 Task: In the  document atlas. Add the mentioned hyperlink after second sentence in main content 'www.facebook.com' Insert the picture of  'Lotus' with name   Lotus.png  Change shape height to 4
Action: Mouse moved to (109, 31)
Screenshot: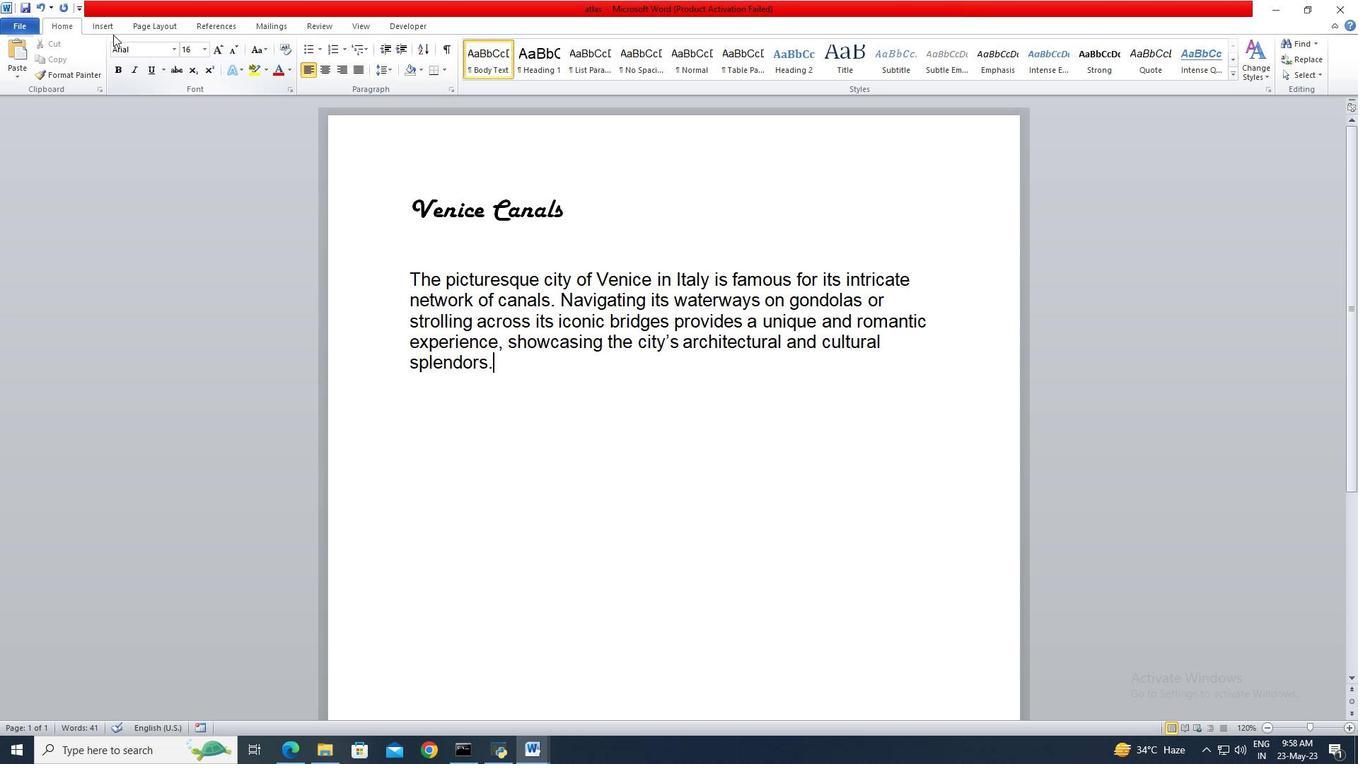 
Action: Mouse pressed left at (109, 31)
Screenshot: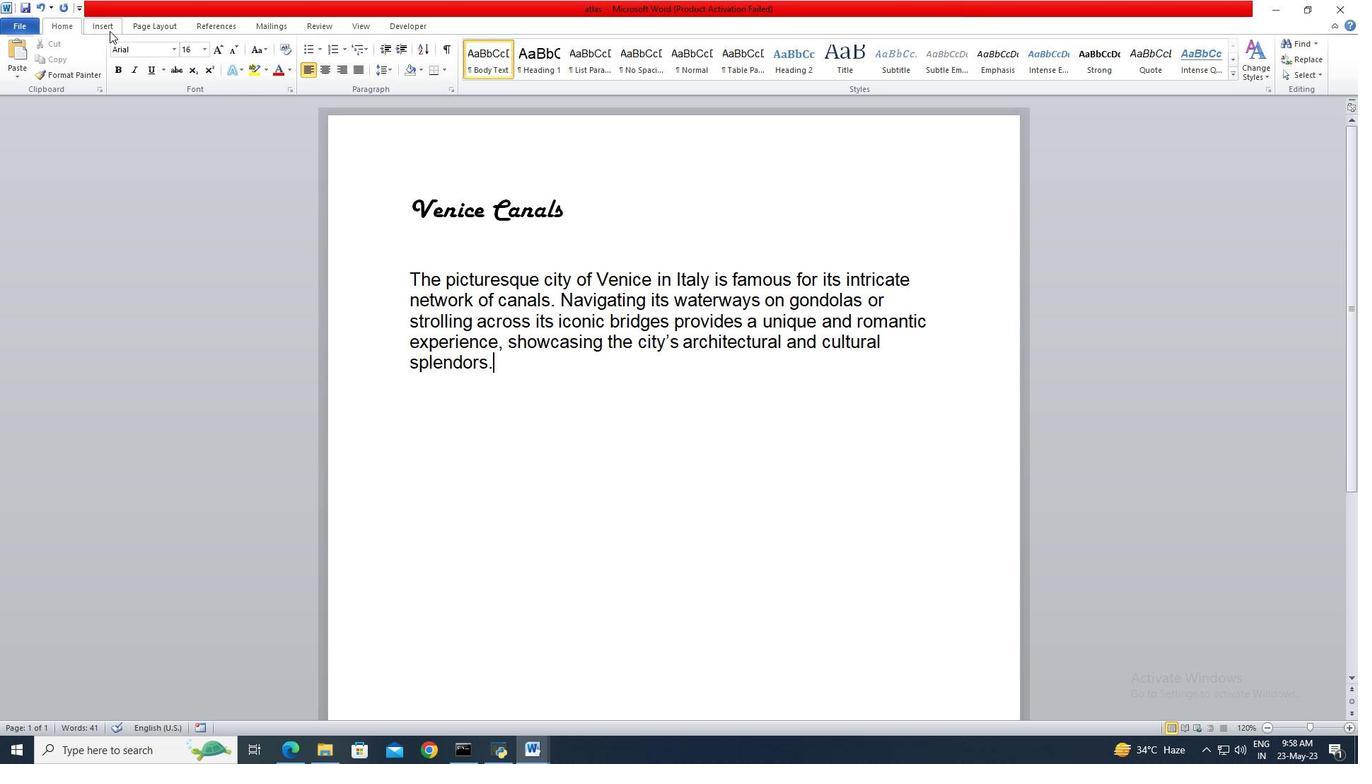 
Action: Mouse moved to (350, 67)
Screenshot: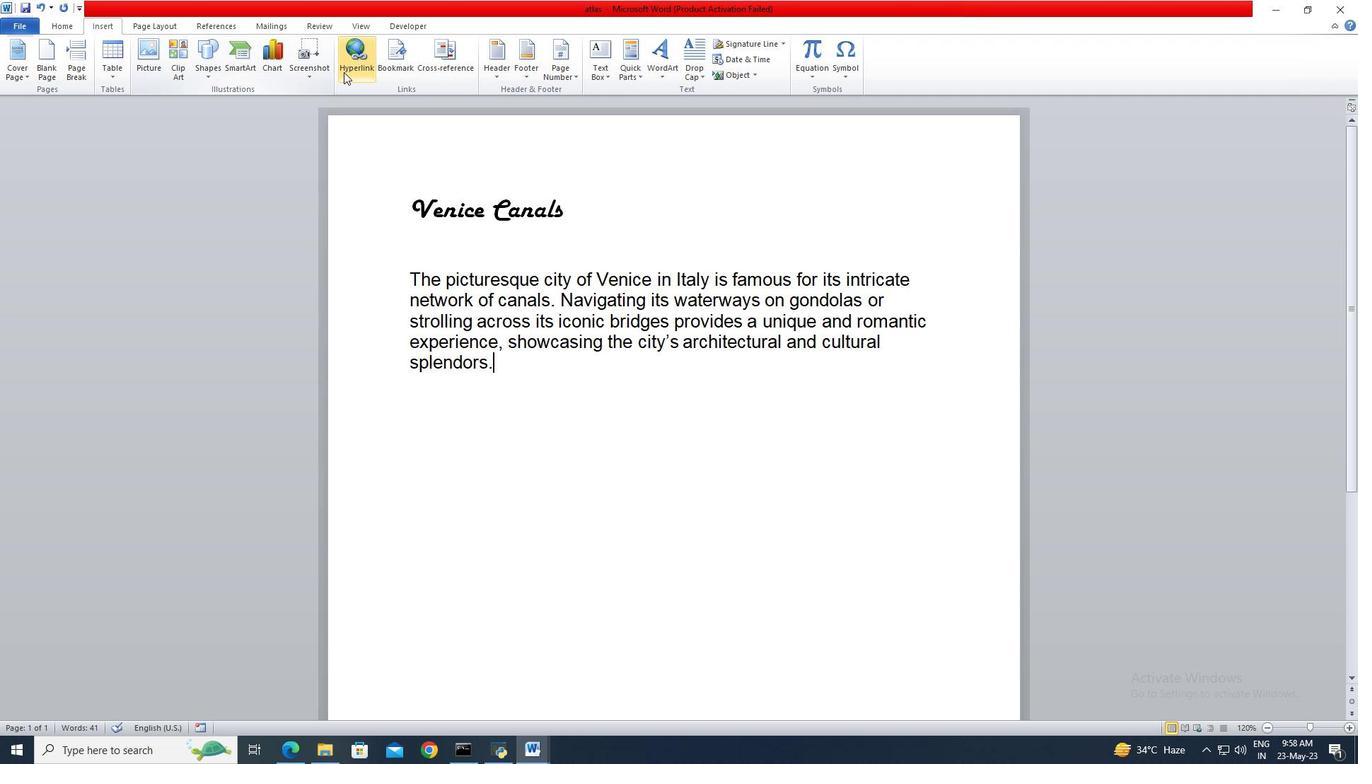 
Action: Mouse pressed left at (350, 67)
Screenshot: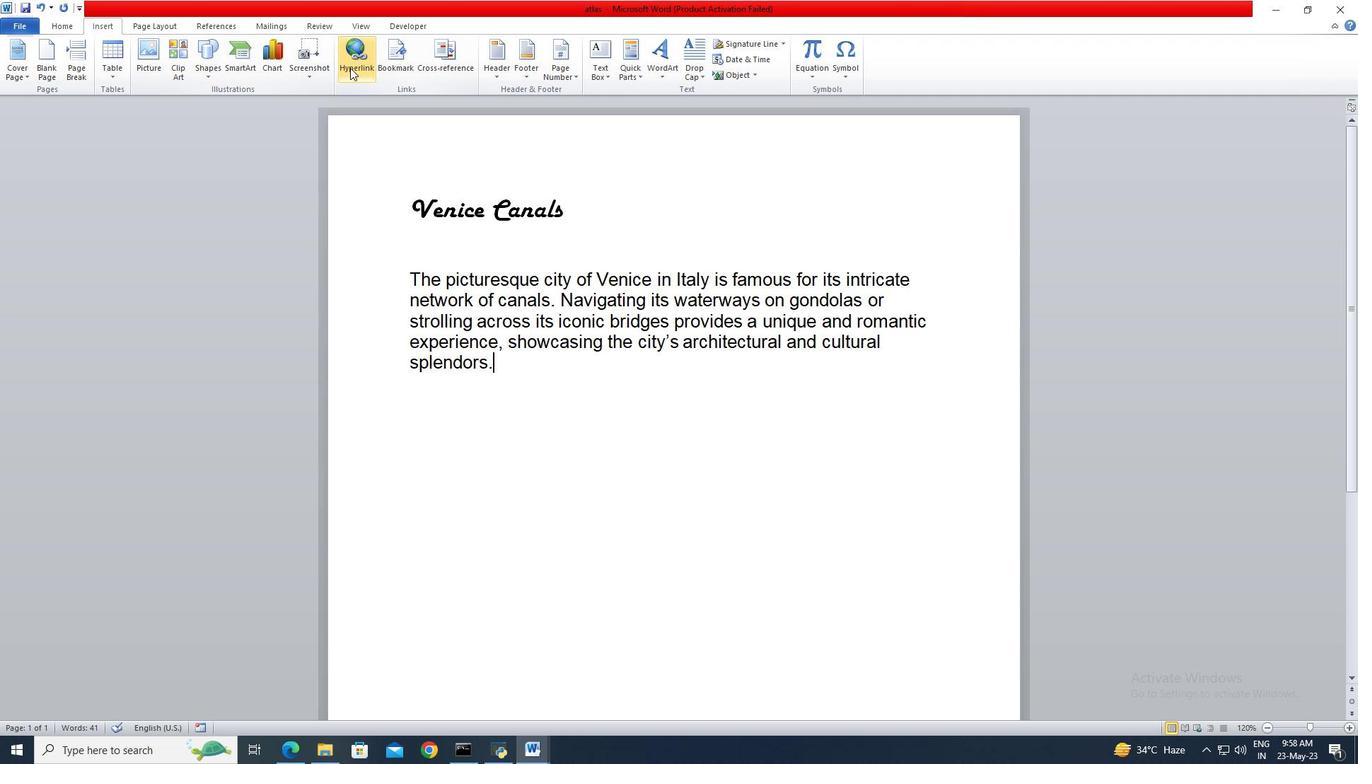
Action: Mouse moved to (588, 433)
Screenshot: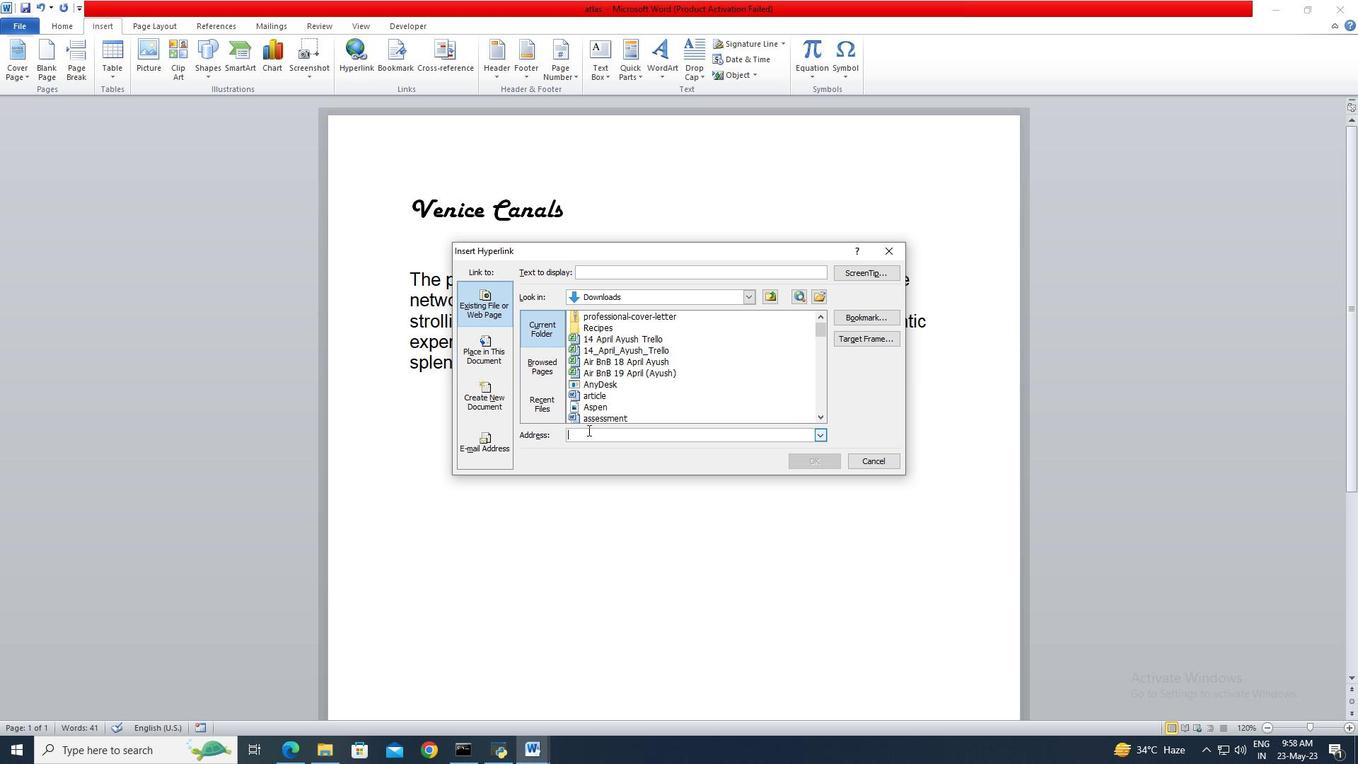 
Action: Mouse pressed left at (588, 433)
Screenshot: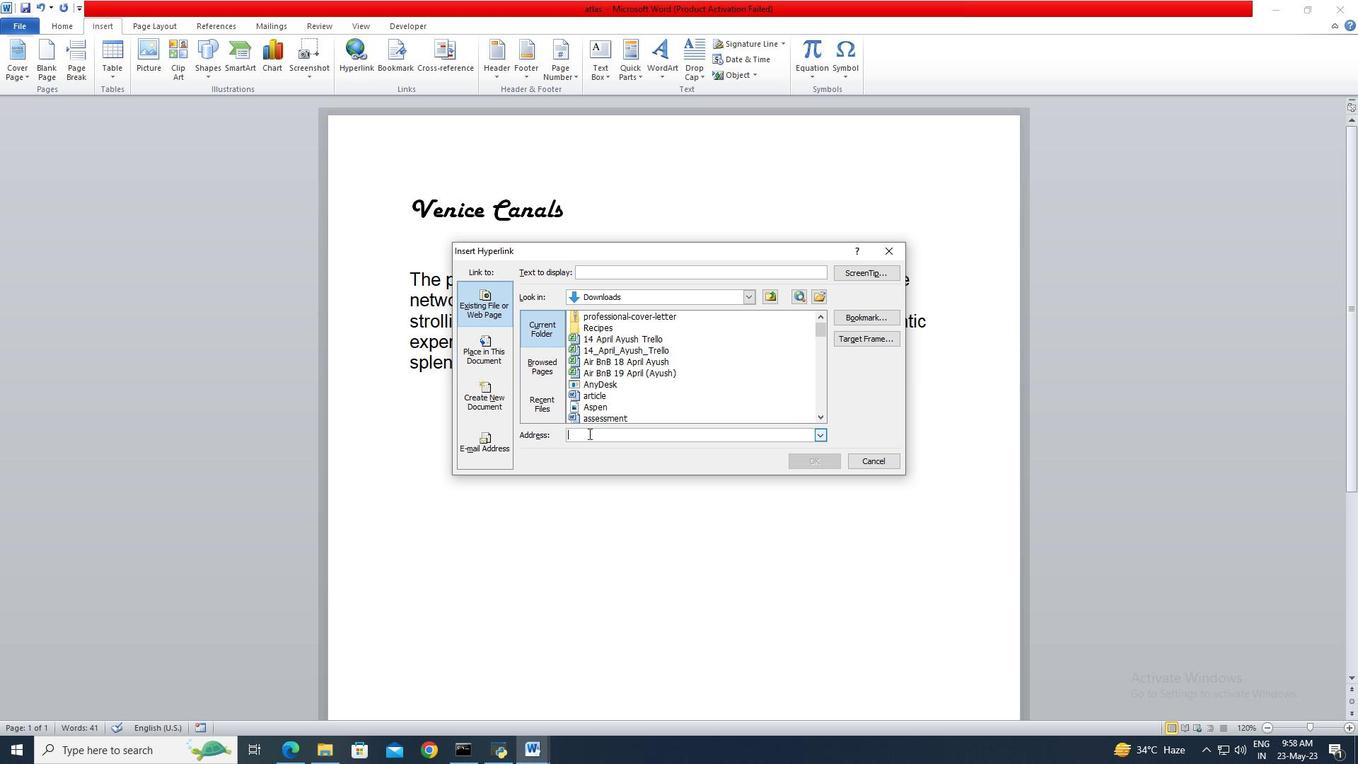 
Action: Key pressed www.facebook.com
Screenshot: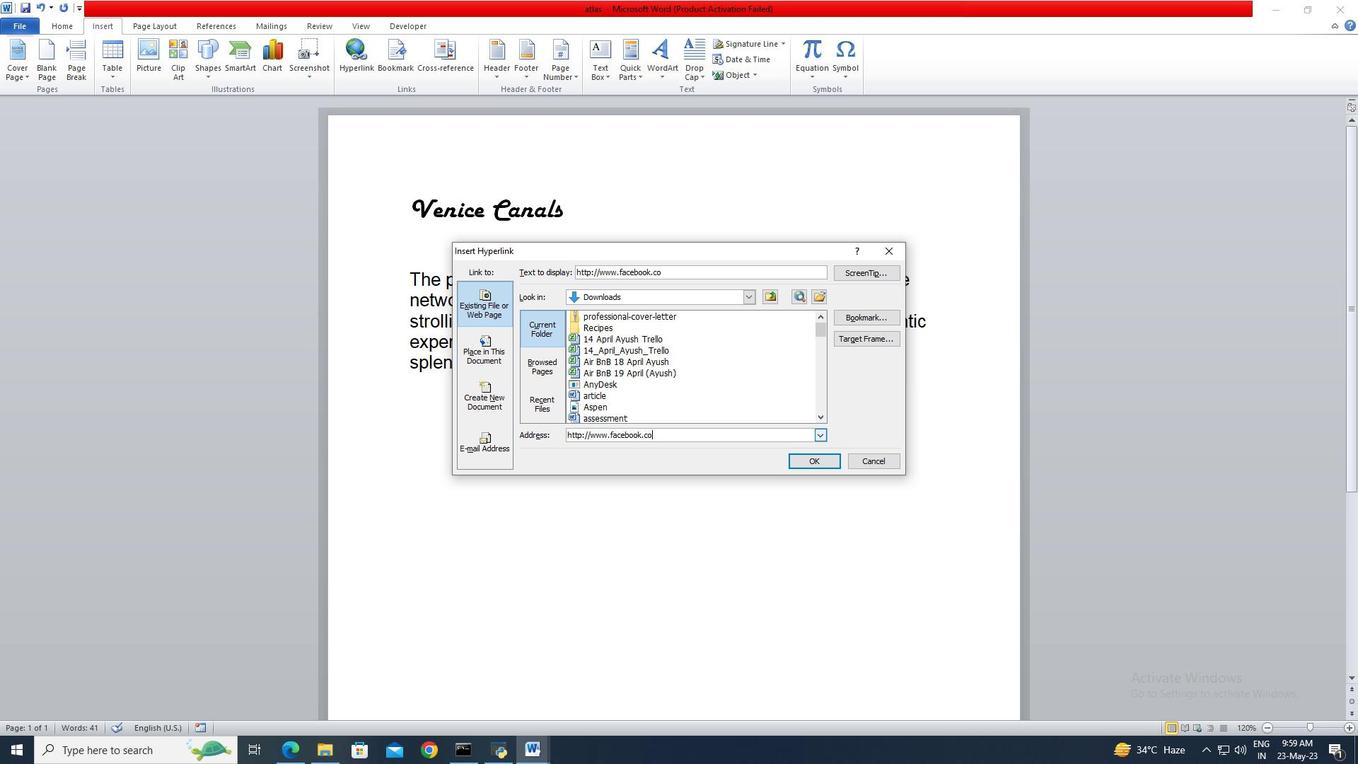 
Action: Mouse moved to (797, 462)
Screenshot: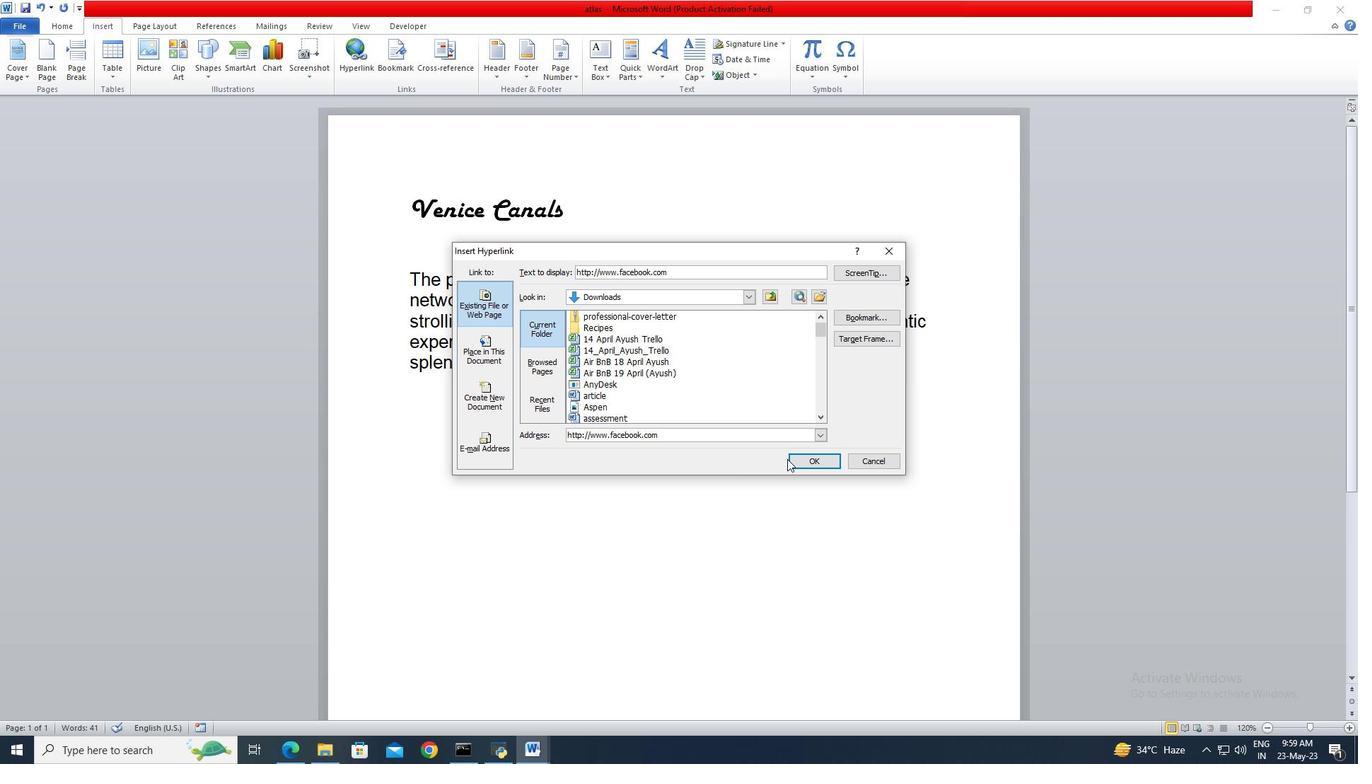 
Action: Mouse pressed left at (797, 462)
Screenshot: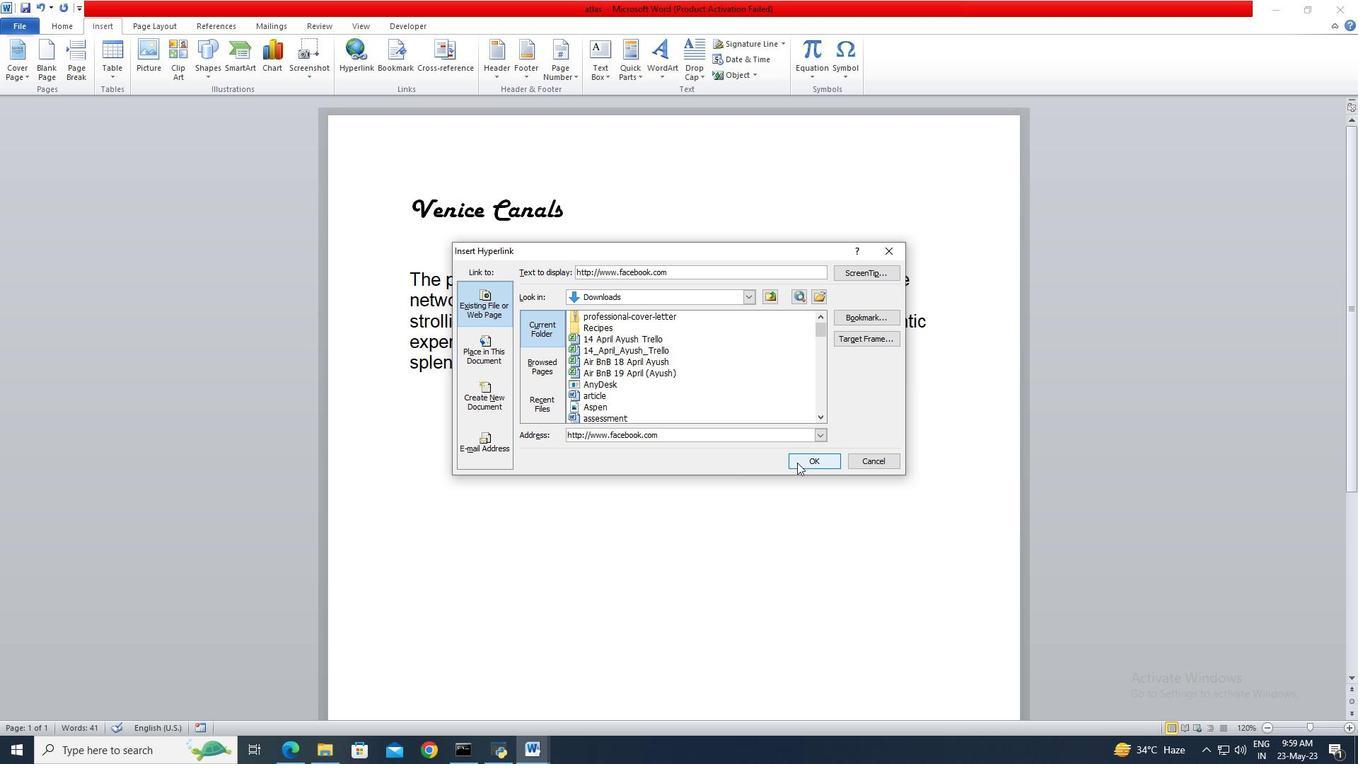 
Action: Mouse moved to (789, 462)
Screenshot: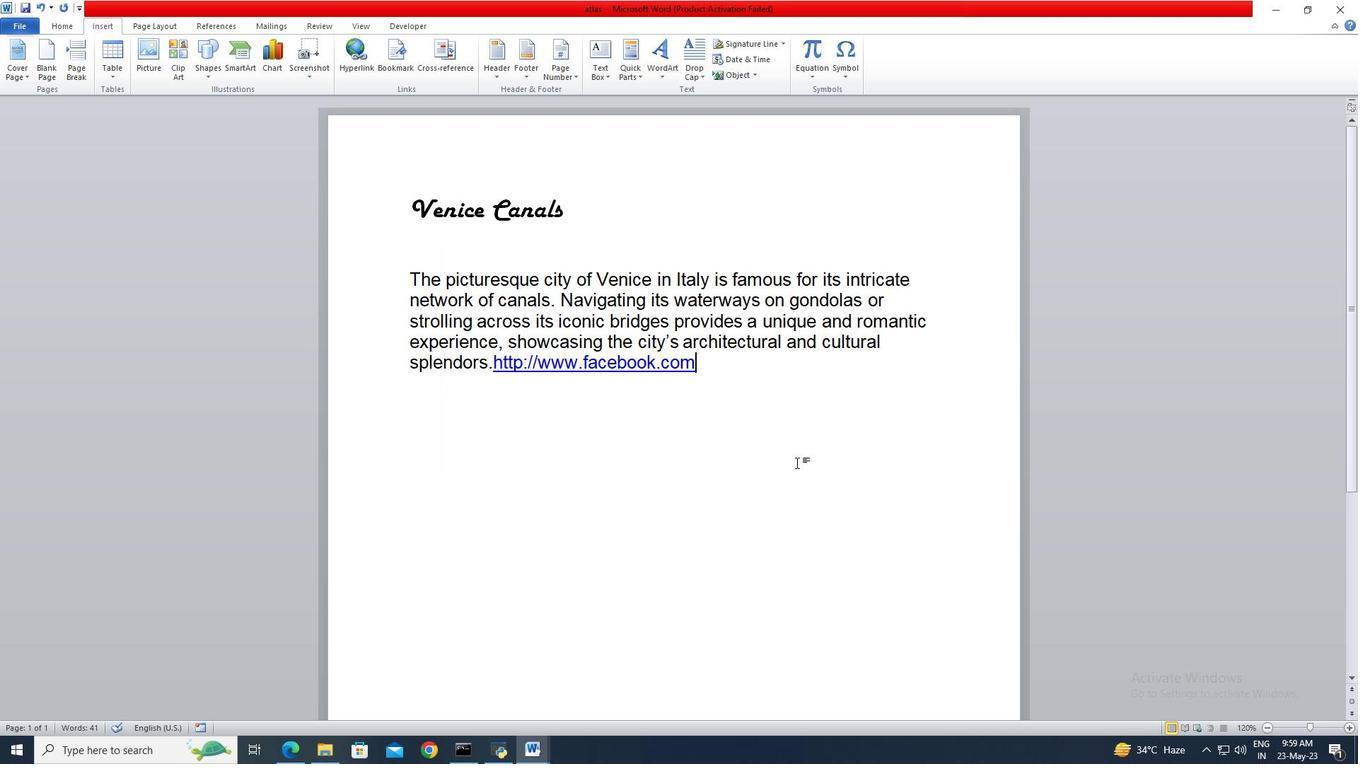 
Action: Key pressed <Key.enter><Key.enter>
Screenshot: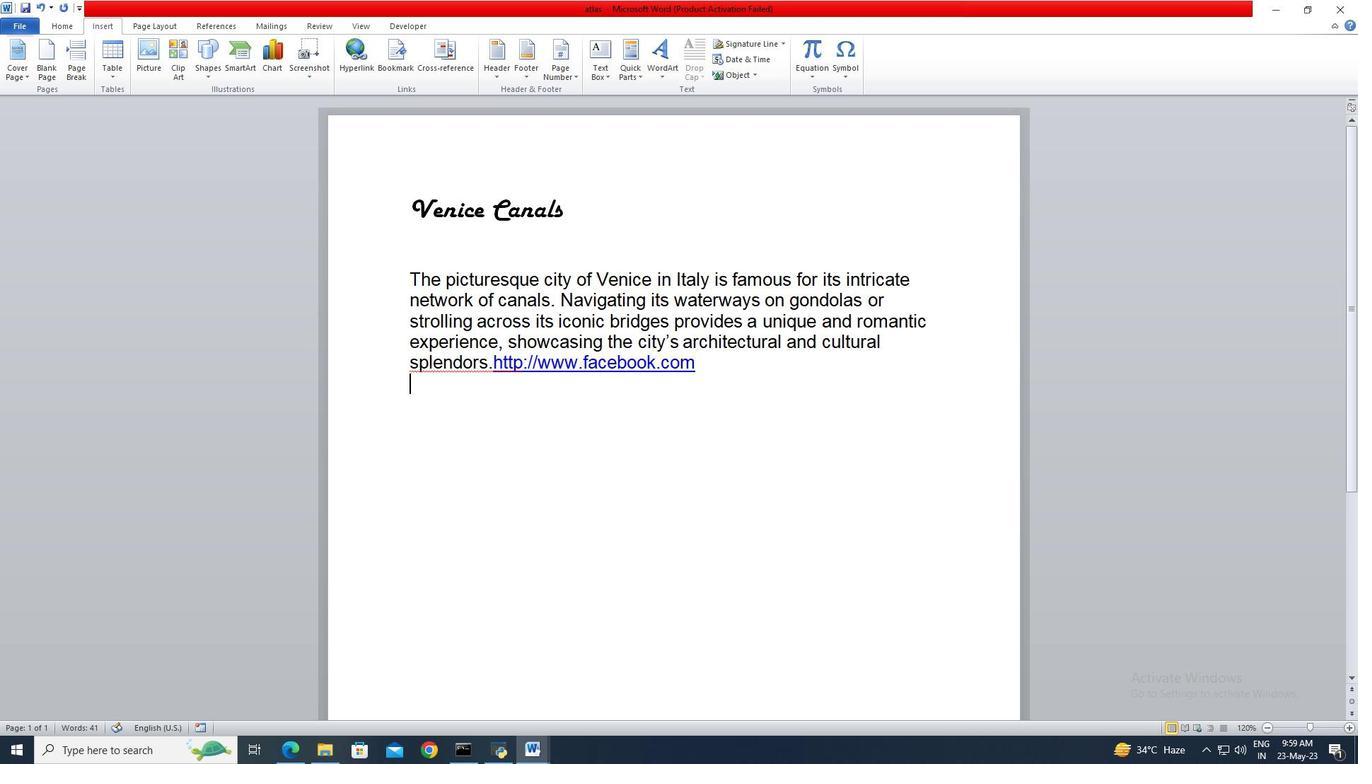 
Action: Mouse moved to (152, 57)
Screenshot: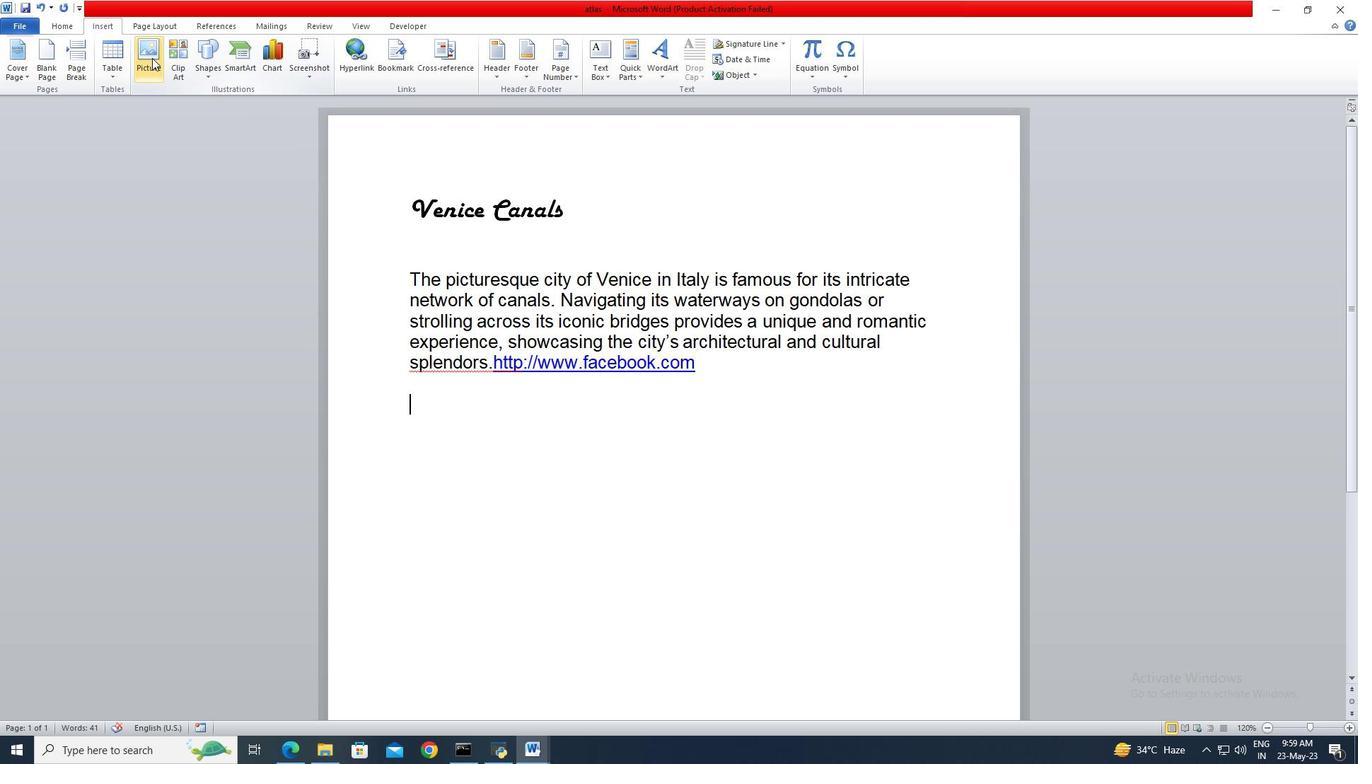 
Action: Mouse pressed left at (152, 57)
Screenshot: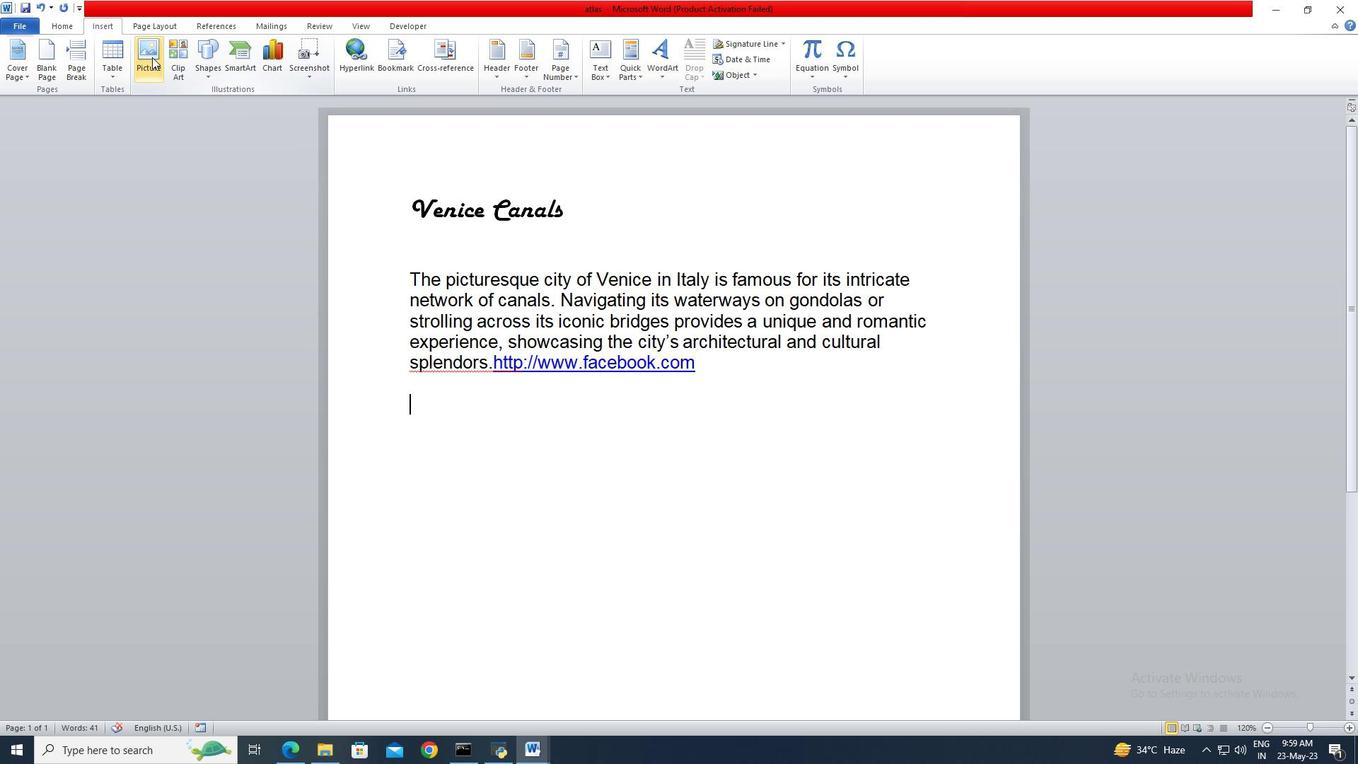 
Action: Mouse moved to (84, 200)
Screenshot: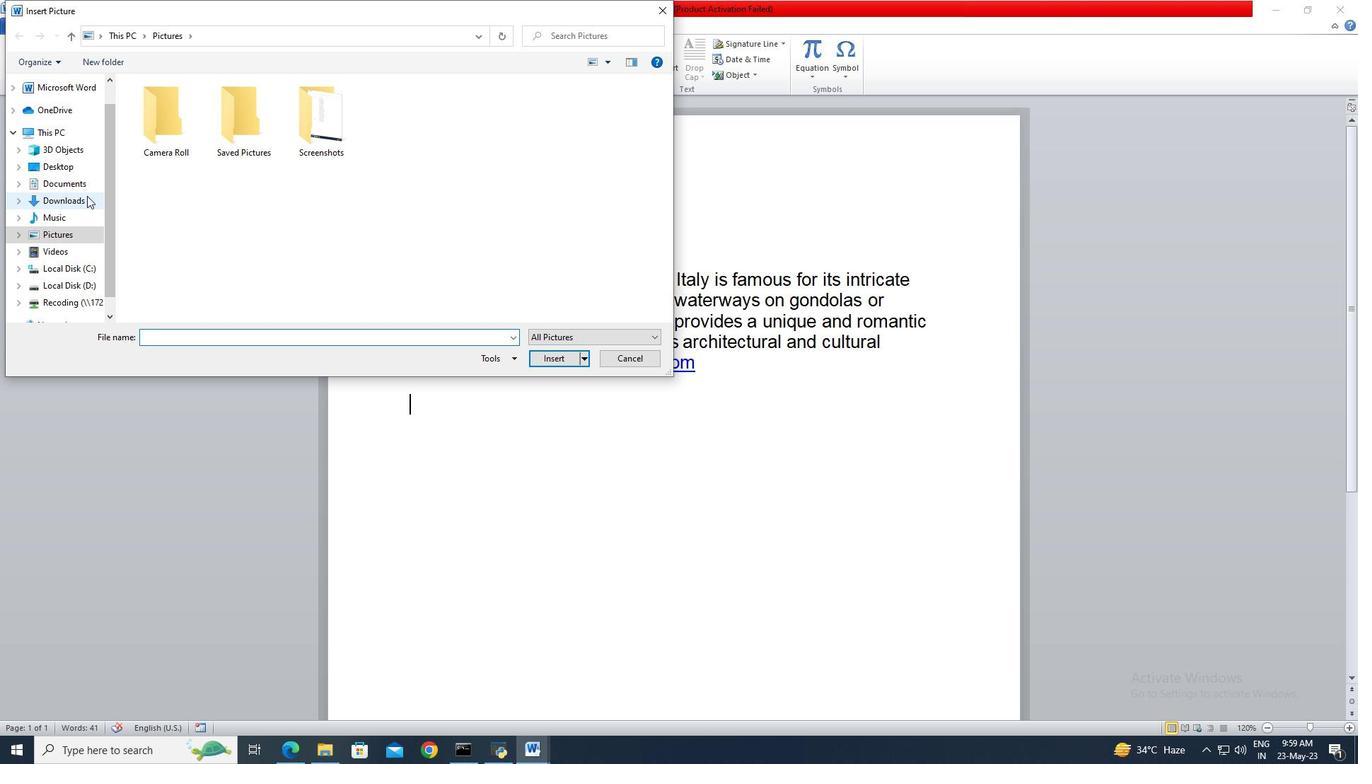 
Action: Mouse pressed left at (84, 200)
Screenshot: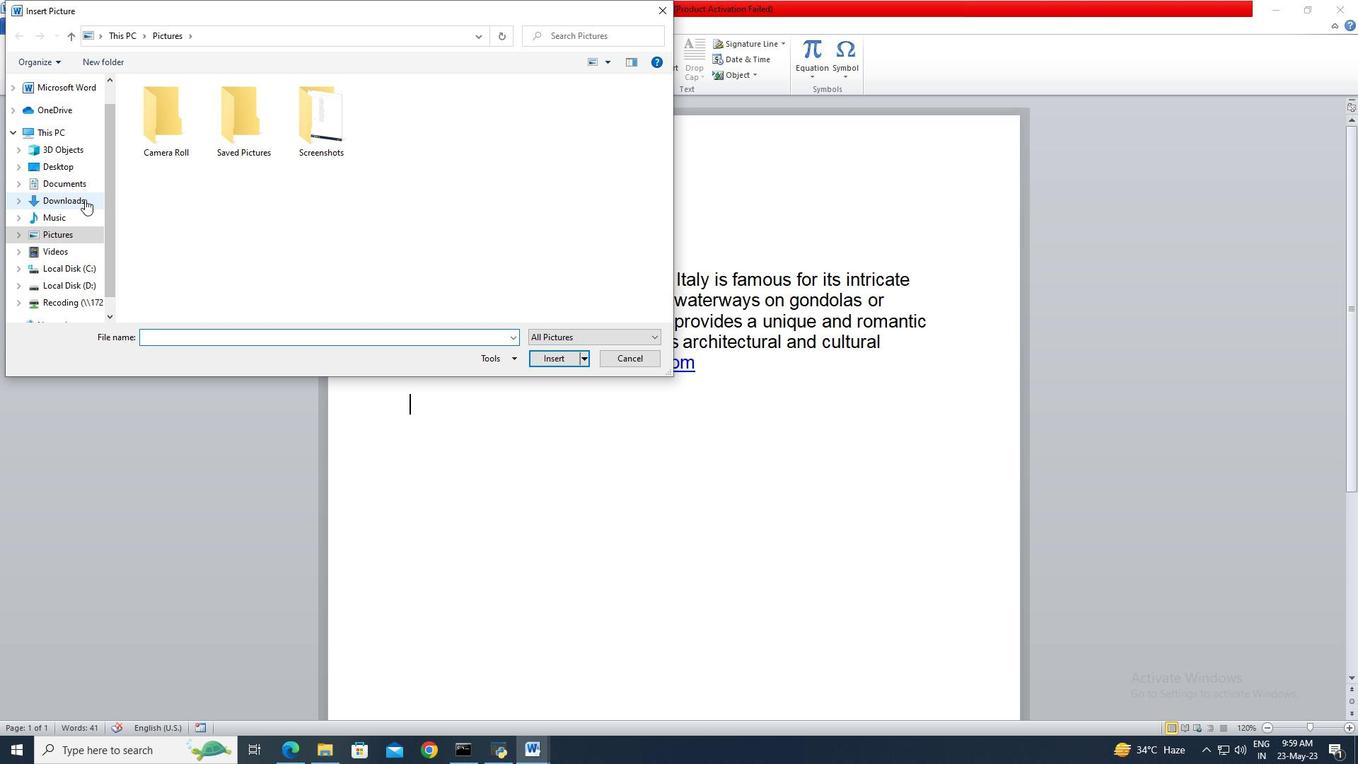 
Action: Mouse moved to (165, 128)
Screenshot: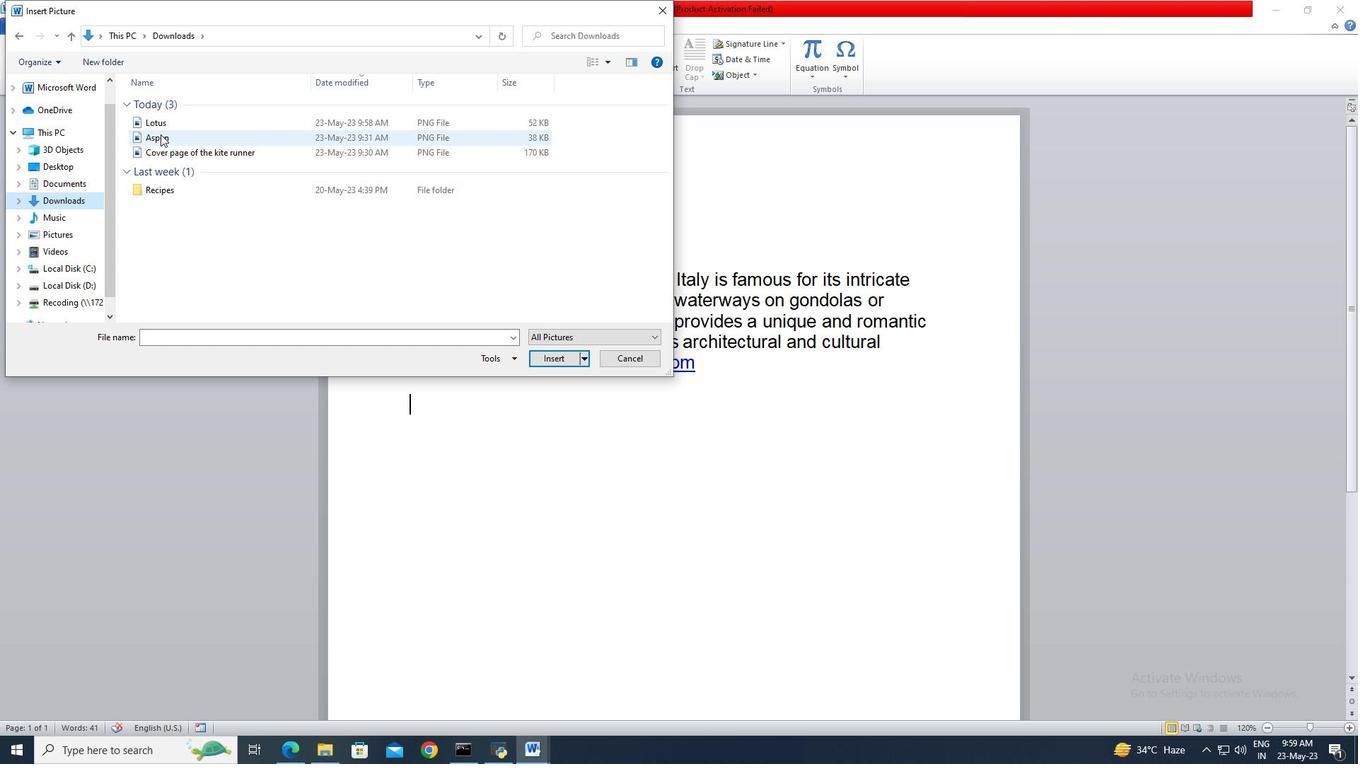 
Action: Mouse pressed left at (165, 128)
Screenshot: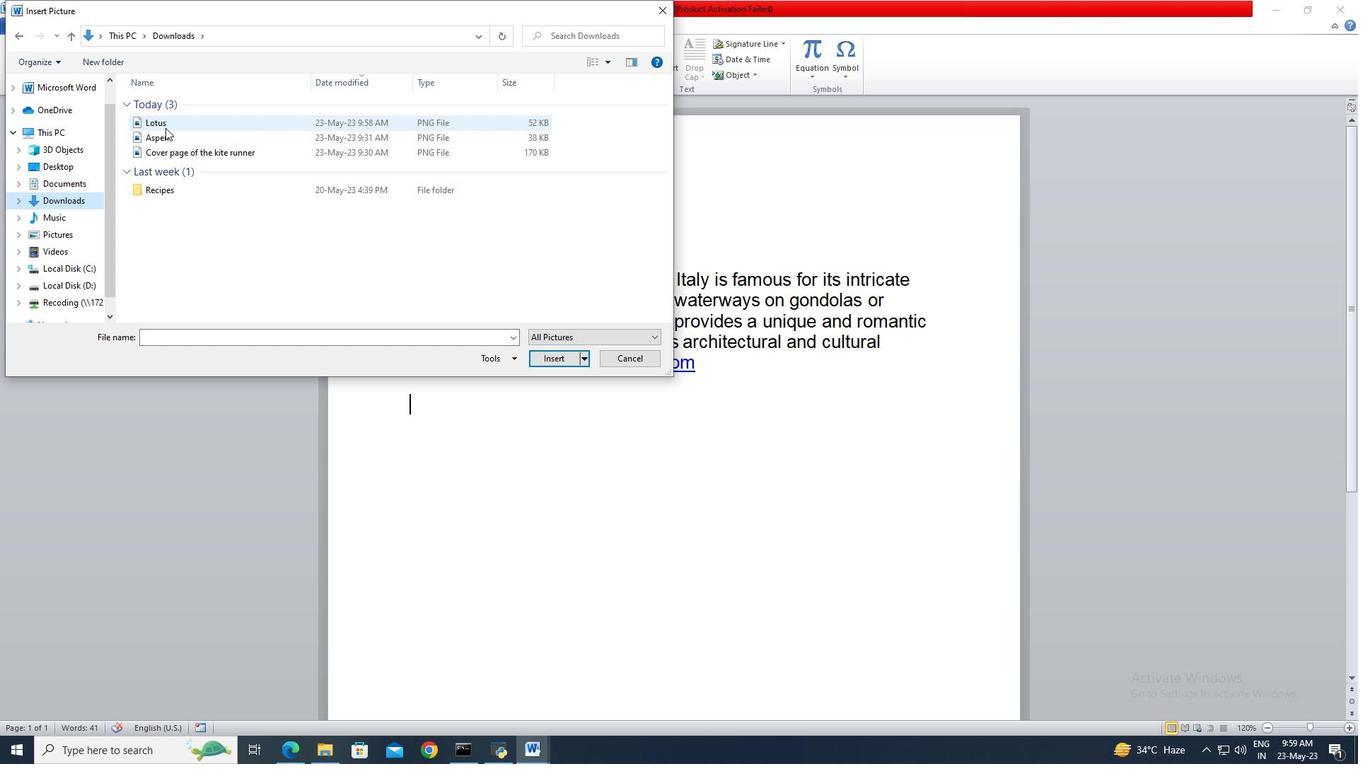 
Action: Mouse moved to (547, 365)
Screenshot: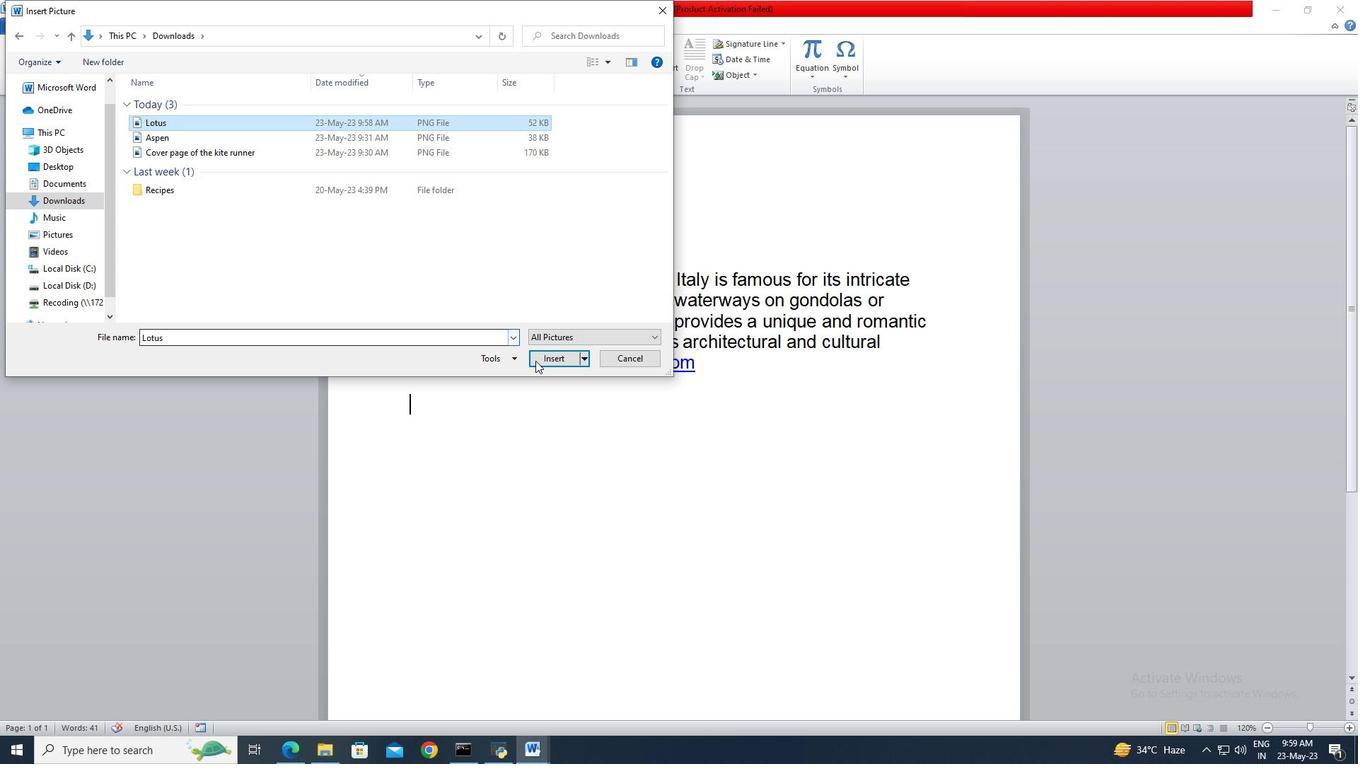 
Action: Mouse pressed left at (547, 365)
Screenshot: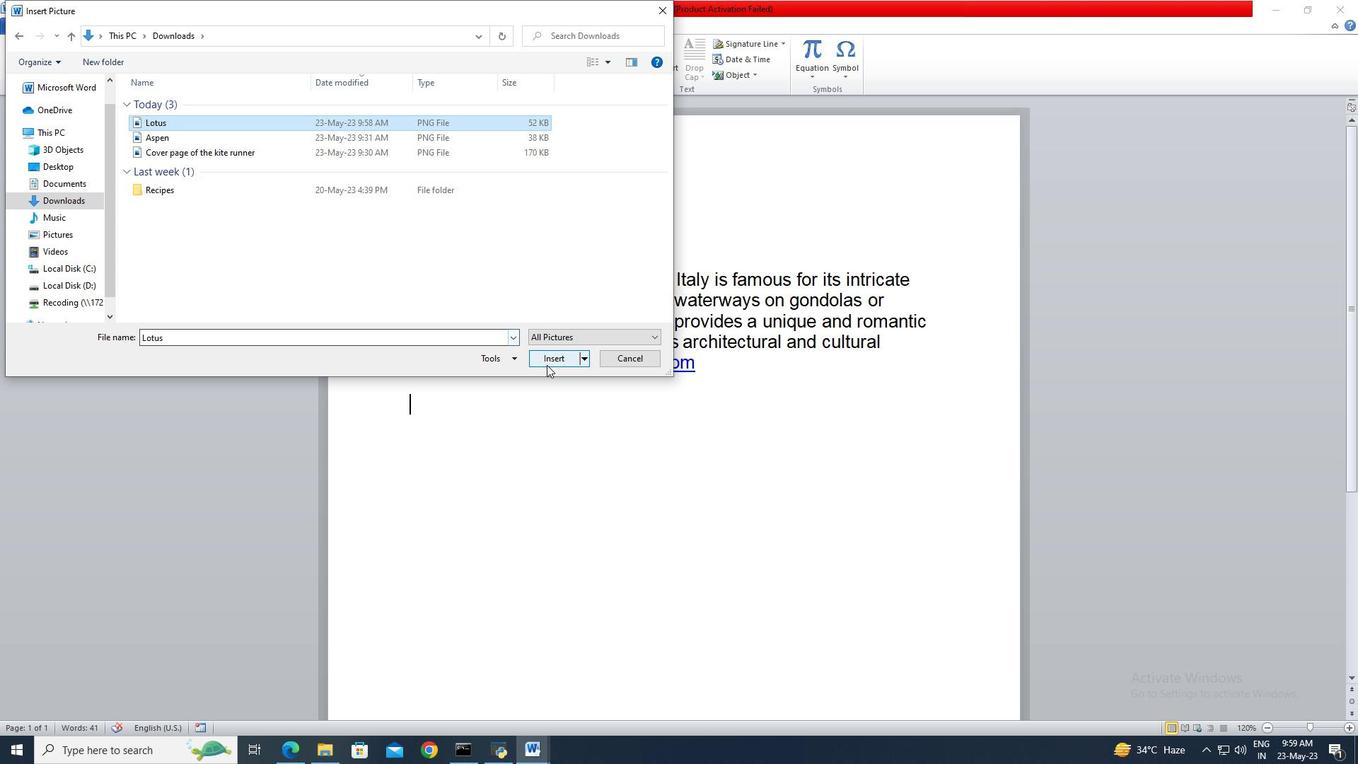
Action: Mouse moved to (1330, 47)
Screenshot: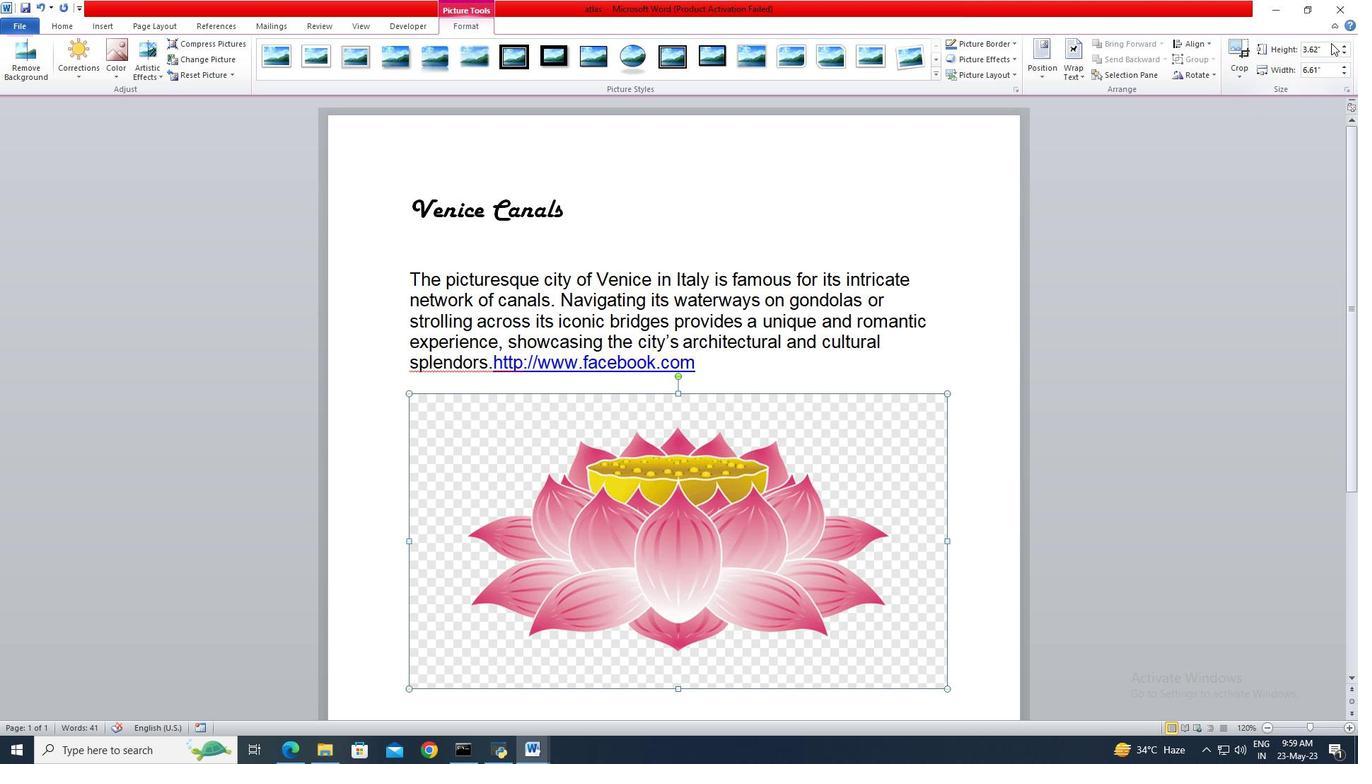 
Action: Mouse pressed left at (1330, 47)
Screenshot: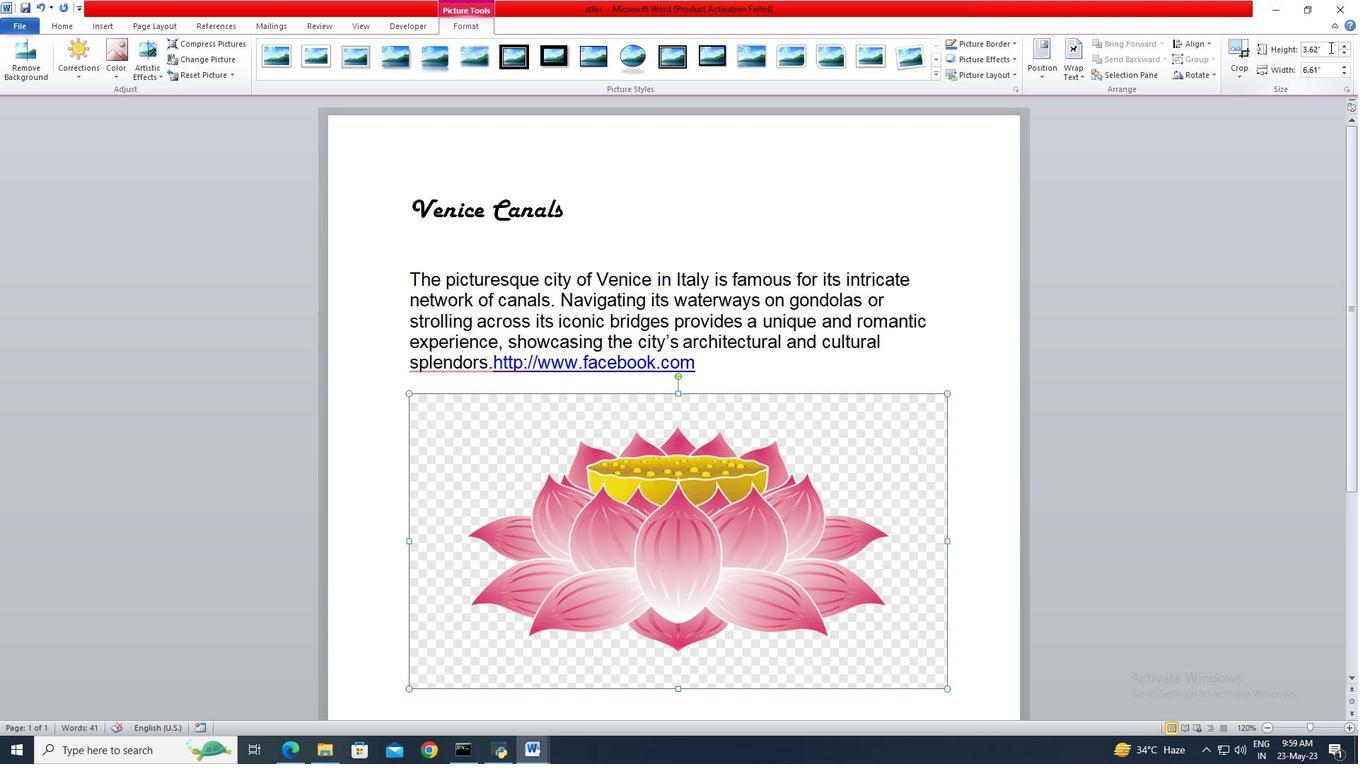 
Action: Mouse moved to (1305, 41)
Screenshot: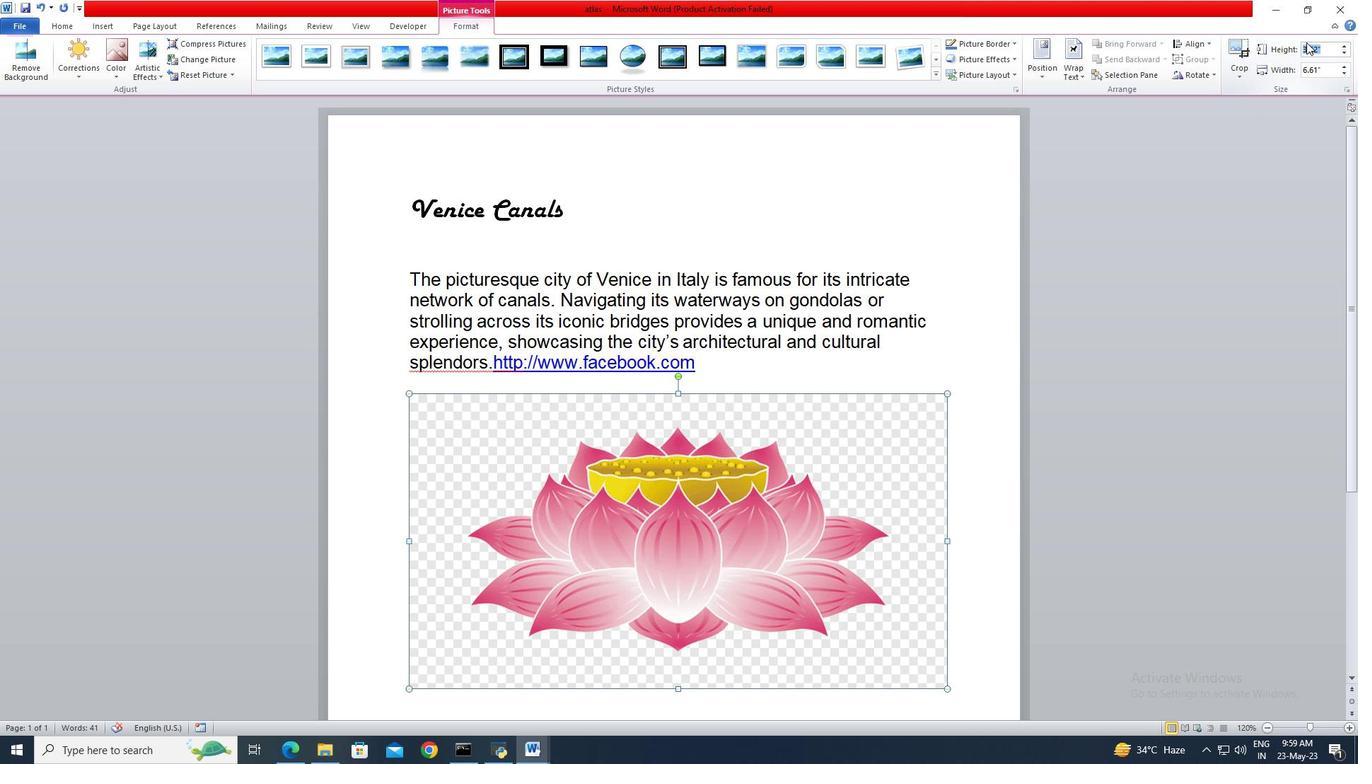 
Action: Key pressed 4<Key.enter>
Screenshot: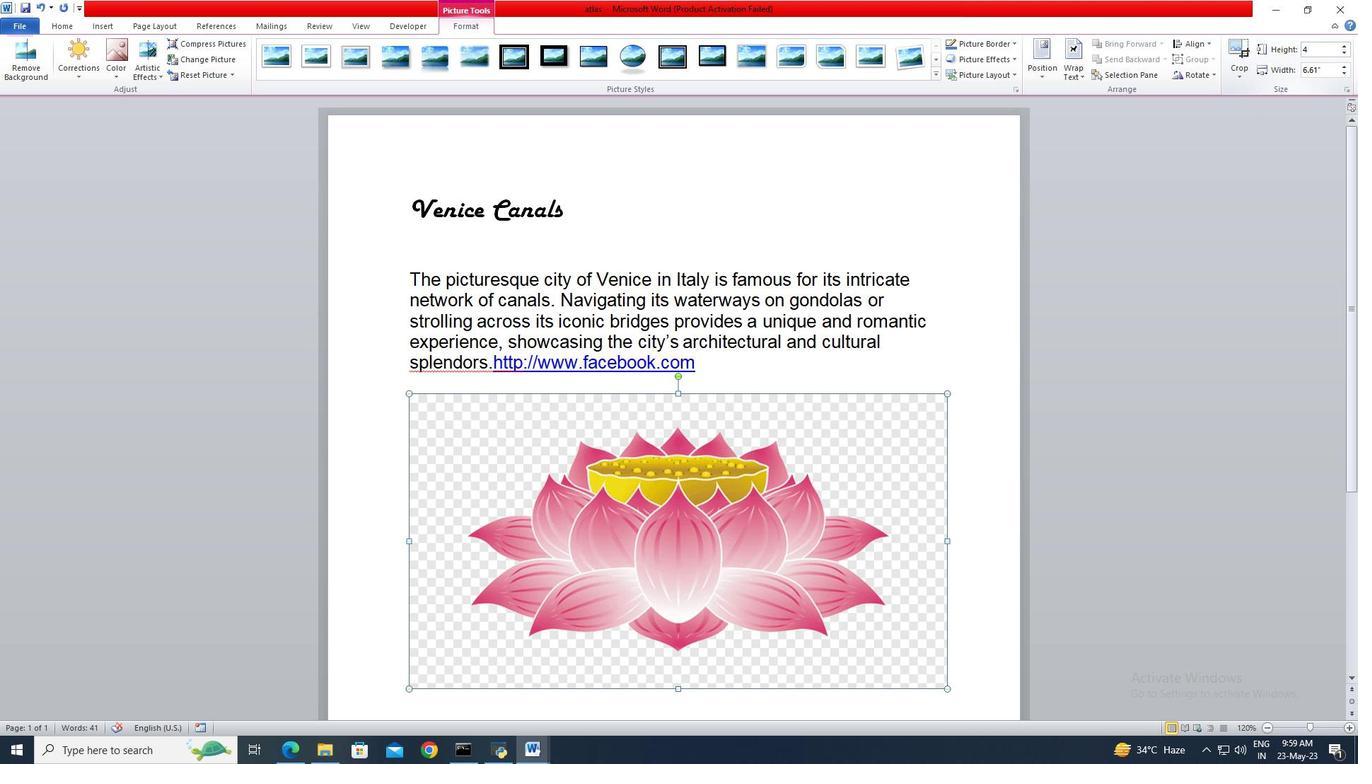 
